 Task: Add Member Abhisheka to Card Card0044 in Board Board0041 in Workspace Development in Trello
Action: Mouse moved to (615, 76)
Screenshot: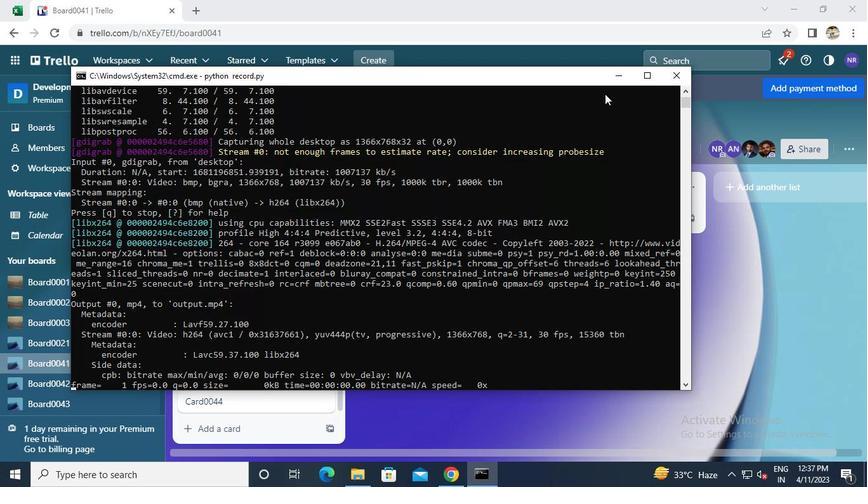 
Action: Mouse pressed left at (615, 76)
Screenshot: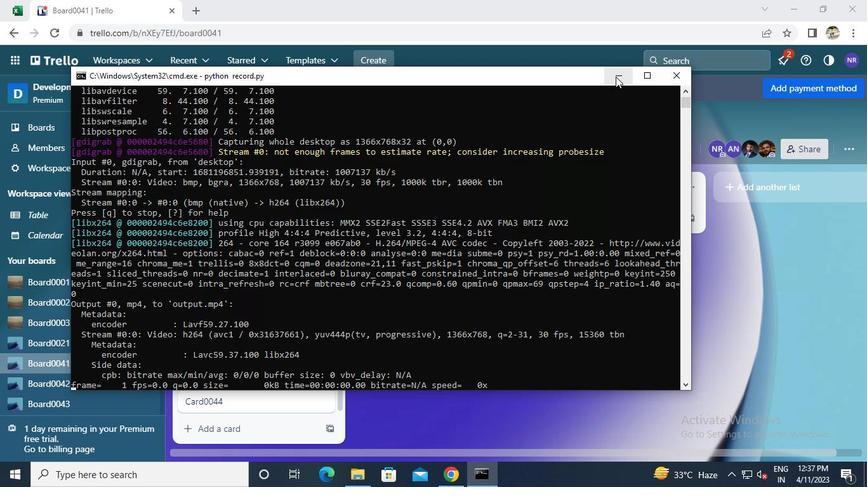 
Action: Mouse moved to (233, 402)
Screenshot: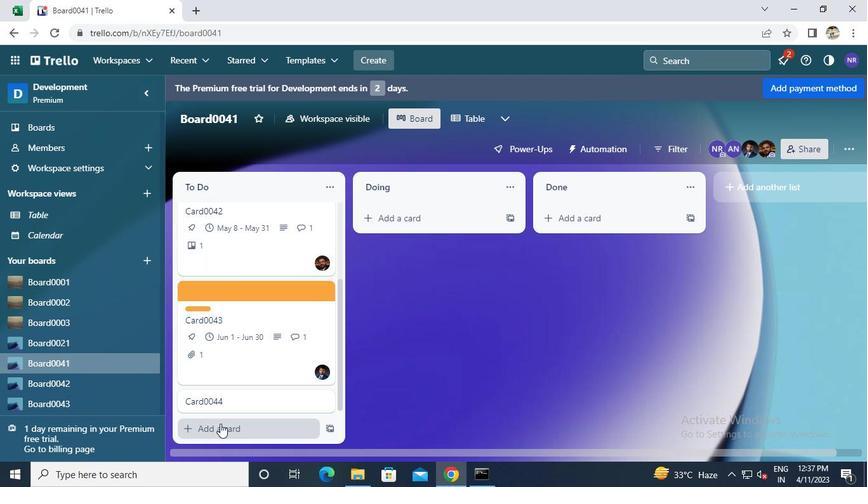 
Action: Mouse pressed left at (233, 402)
Screenshot: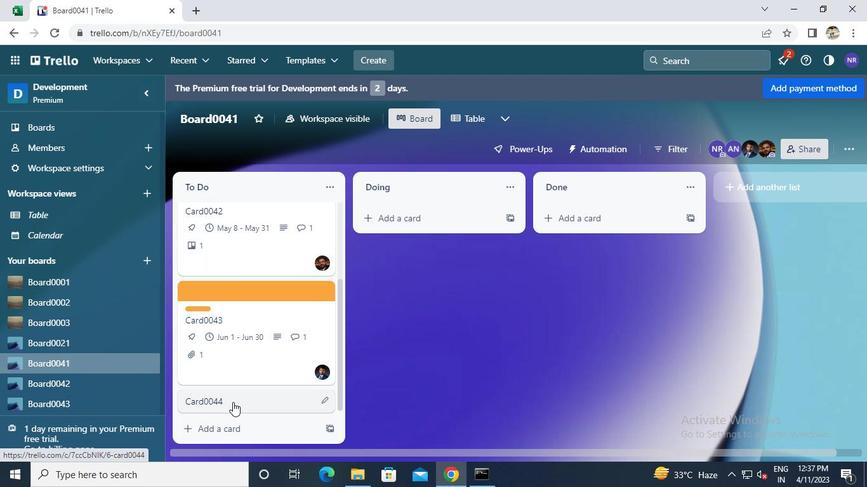 
Action: Mouse moved to (594, 210)
Screenshot: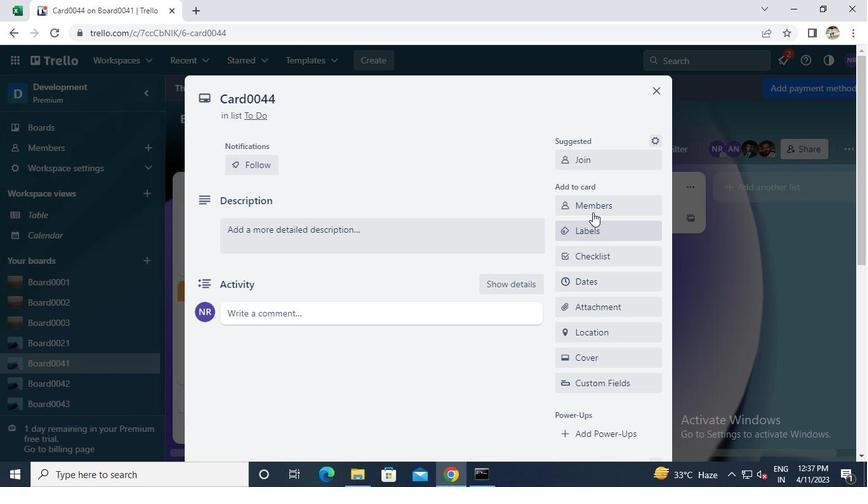 
Action: Mouse pressed left at (594, 210)
Screenshot: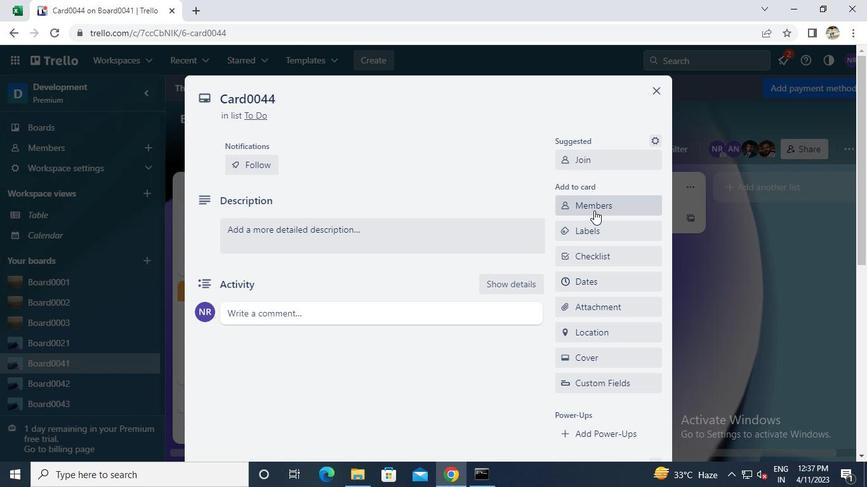 
Action: Mouse moved to (587, 267)
Screenshot: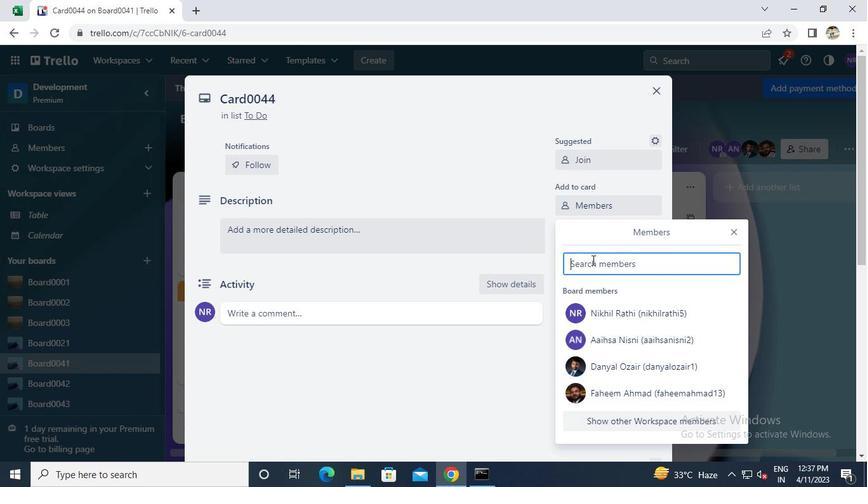 
Action: Mouse pressed left at (587, 267)
Screenshot: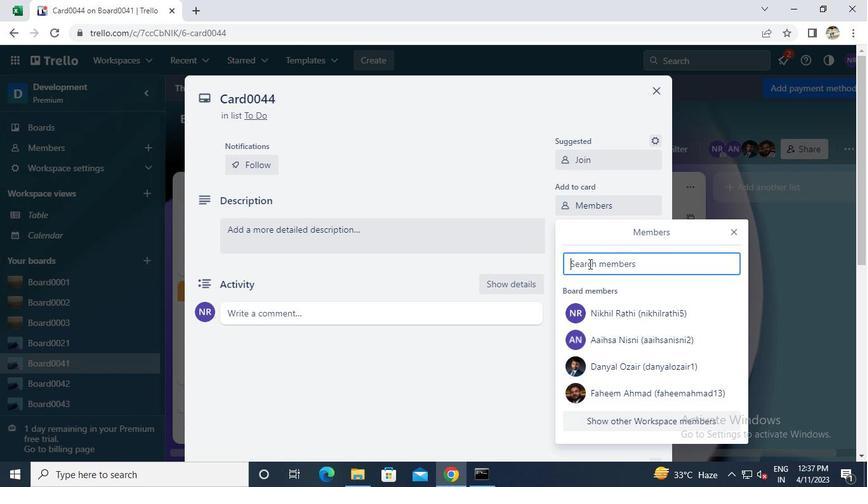 
Action: Keyboard a
Screenshot: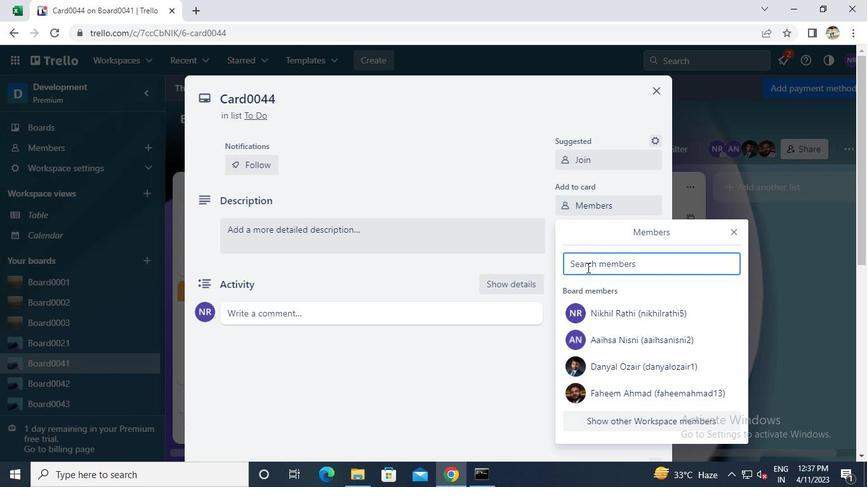 
Action: Keyboard b
Screenshot: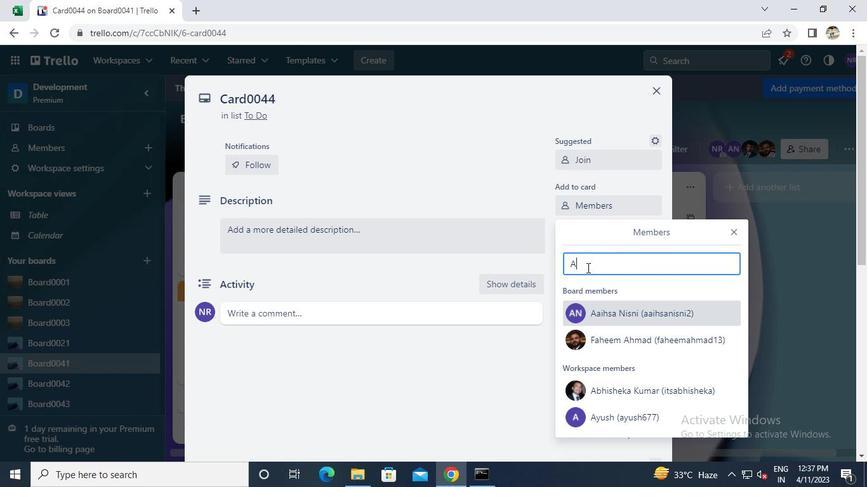 
Action: Mouse moved to (589, 386)
Screenshot: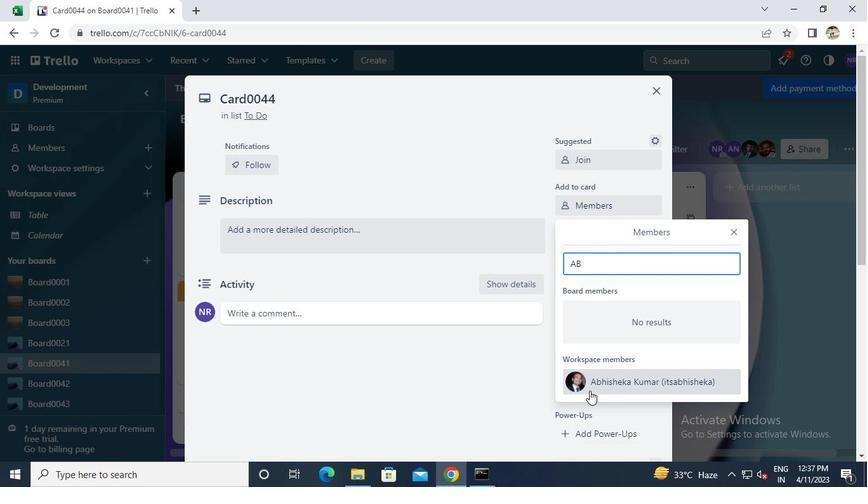 
Action: Mouse pressed left at (589, 386)
Screenshot: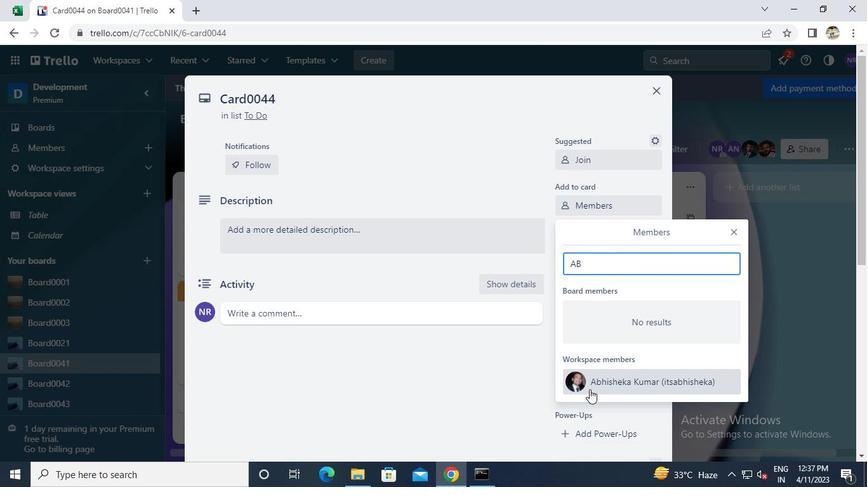 
Action: Mouse moved to (490, 470)
Screenshot: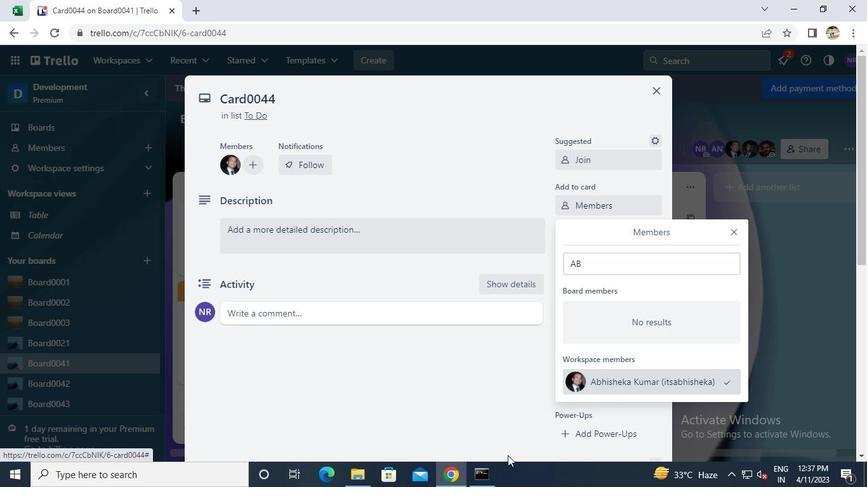 
Action: Mouse pressed left at (490, 470)
Screenshot: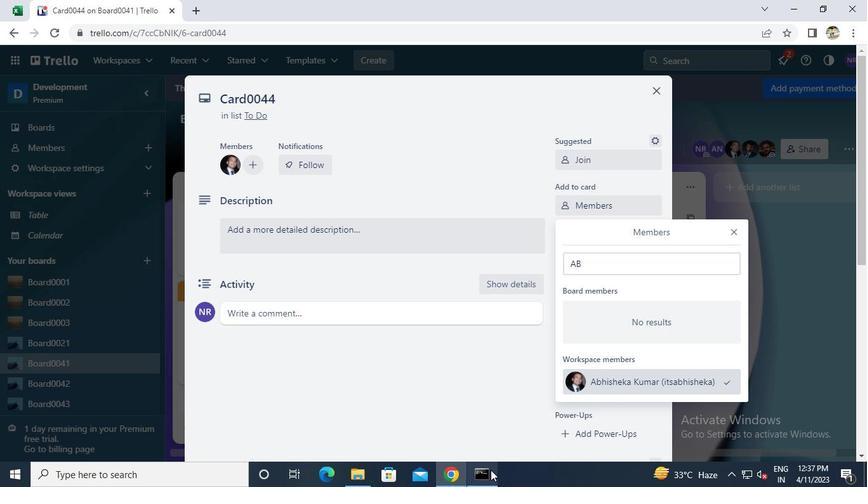 
Action: Mouse moved to (681, 78)
Screenshot: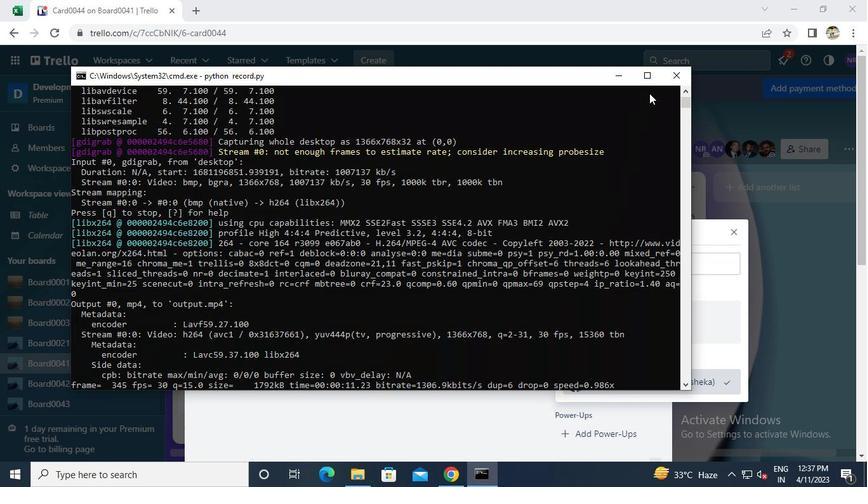 
Action: Mouse pressed left at (681, 78)
Screenshot: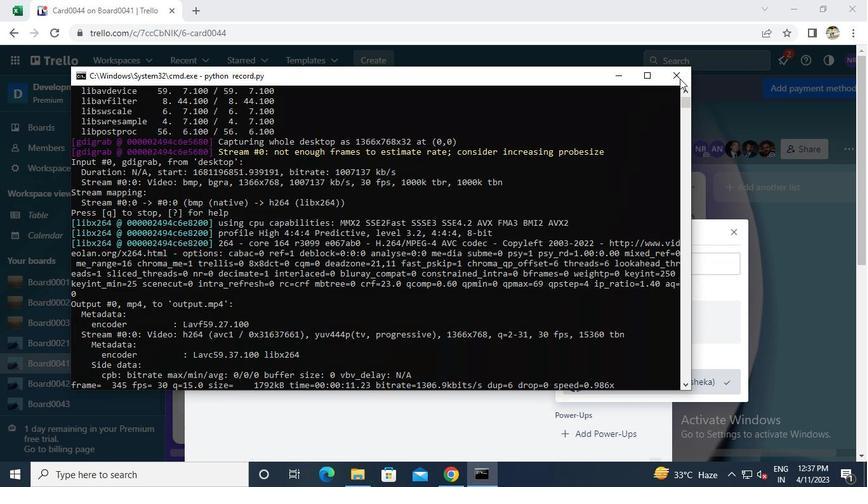 
Action: Mouse moved to (681, 78)
Screenshot: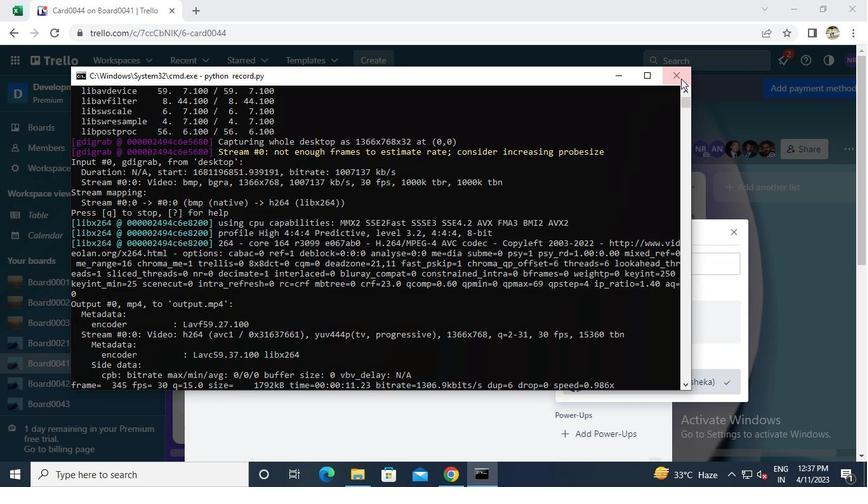 
